 Task: In the Contact  Ariana_Allen@estee-lauder.com, Log Meeting with description: 'Attended a productive meeting with a potential customer to discuss their needs.'; Add date: '29 September, 2023', attach the document: Contract.pdf. Logged in from softage.1@softage.net
Action: Mouse moved to (81, 51)
Screenshot: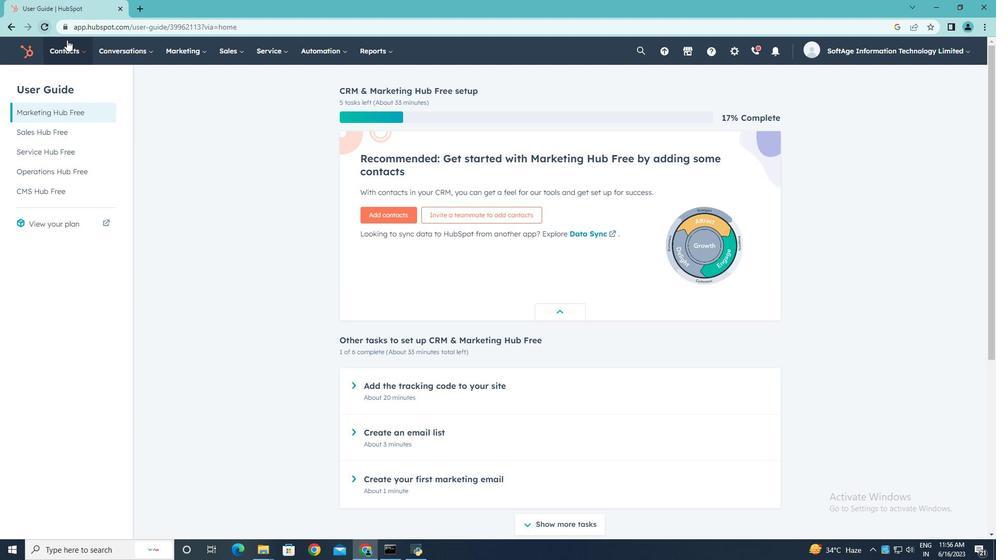 
Action: Mouse pressed left at (81, 51)
Screenshot: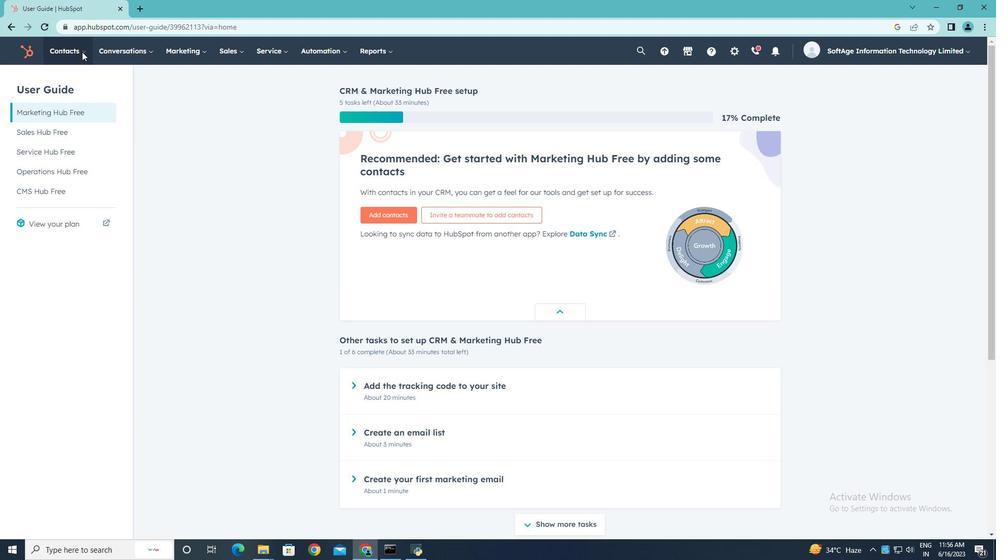 
Action: Mouse moved to (77, 81)
Screenshot: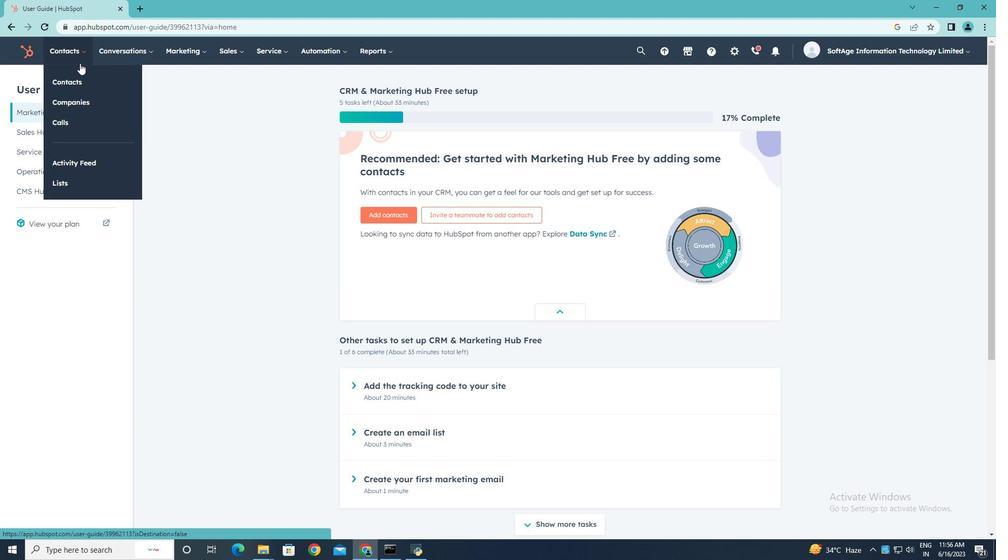 
Action: Mouse pressed left at (77, 81)
Screenshot: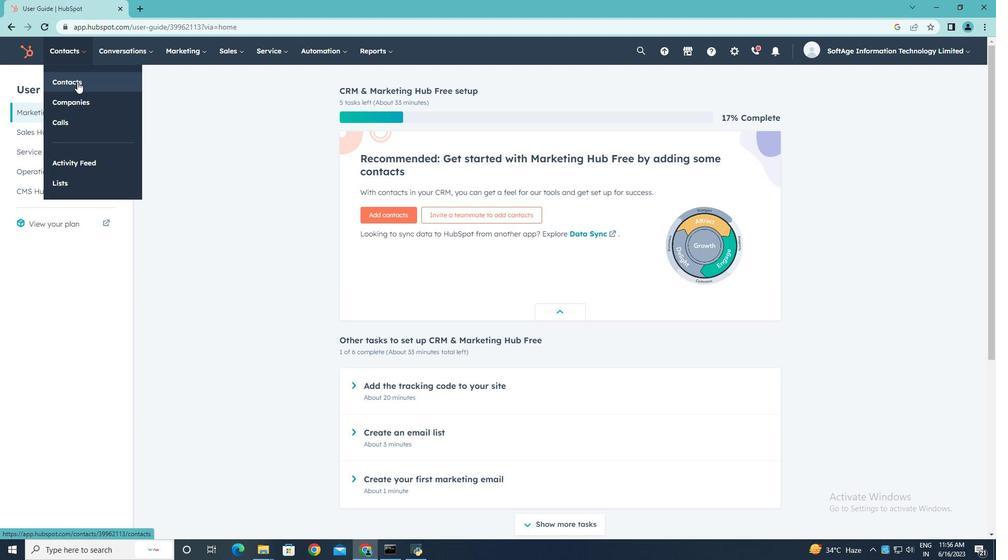 
Action: Mouse moved to (72, 167)
Screenshot: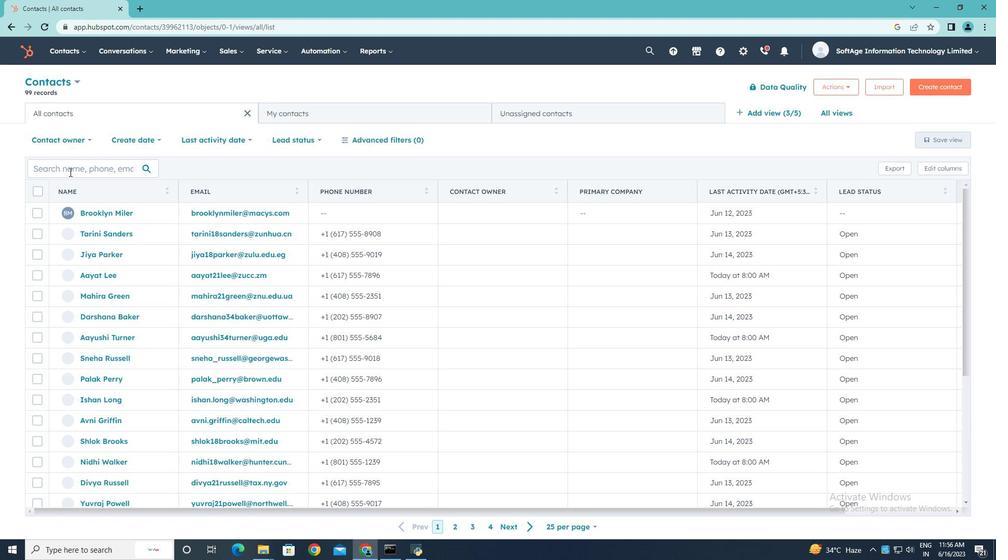 
Action: Mouse pressed left at (72, 167)
Screenshot: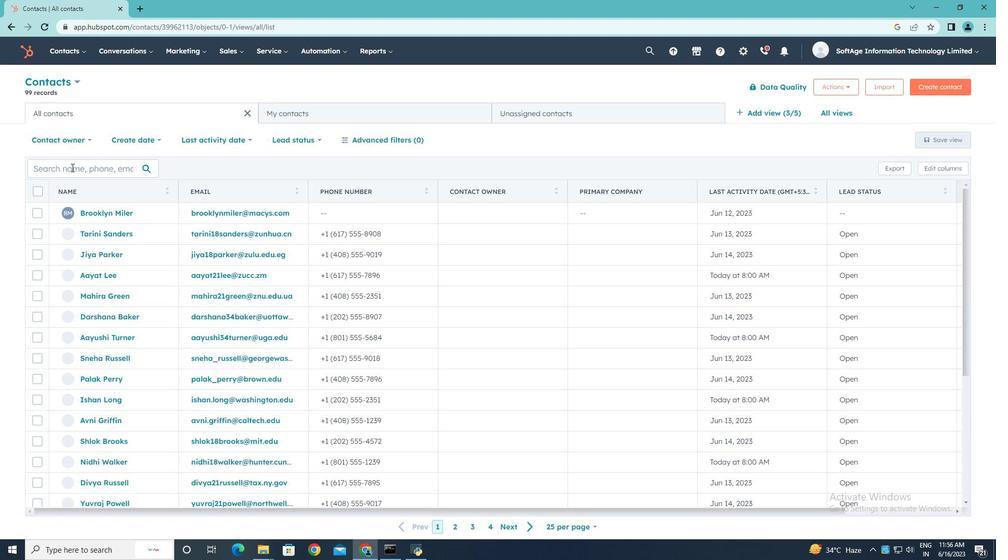 
Action: Key pressed <Key.shift>Ariana<Key.shift><Key.shift><Key.shift><Key.shift><Key.shift><Key.shift><Key.shift><Key.shift>_<Key.shift>Allen<Key.shift>@estee-lauder.com
Screenshot: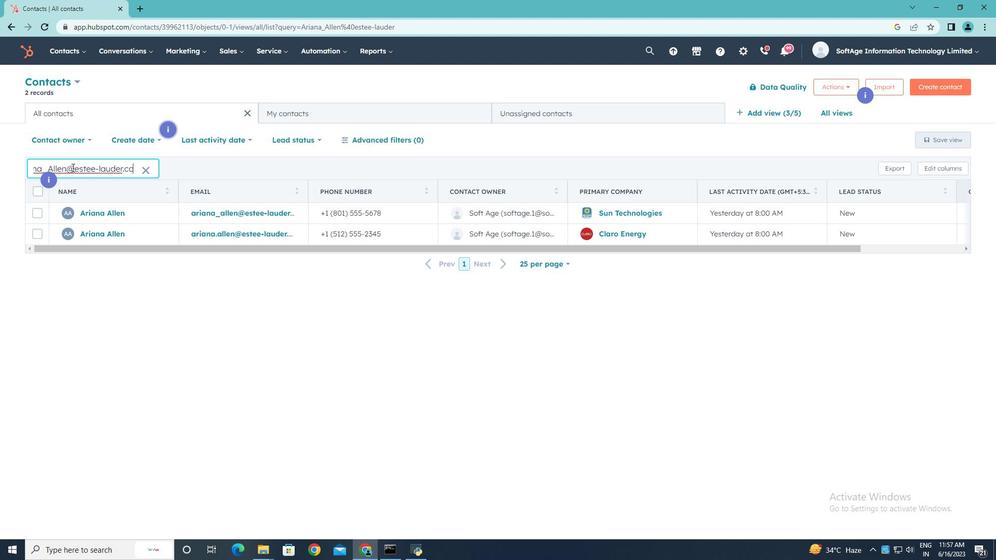
Action: Mouse moved to (92, 214)
Screenshot: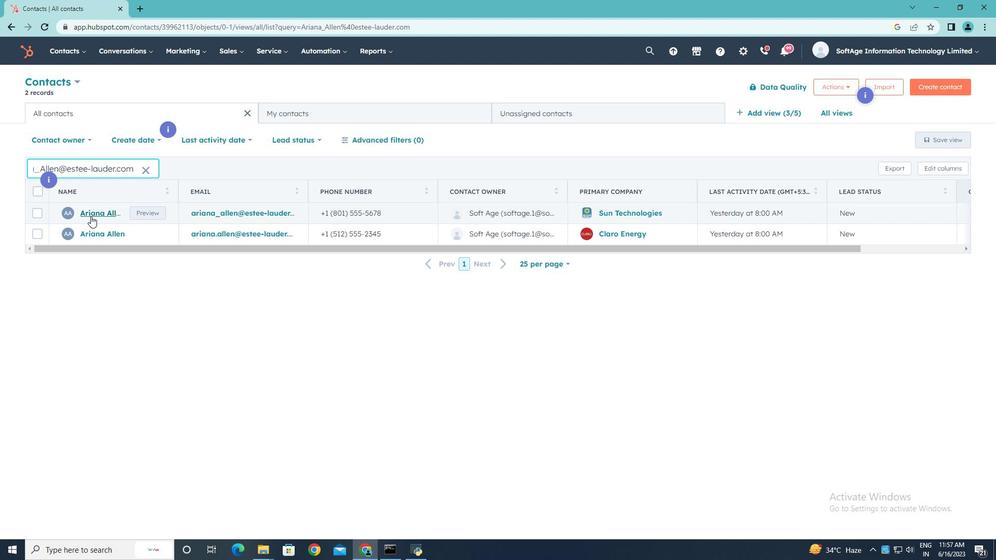 
Action: Mouse pressed left at (92, 214)
Screenshot: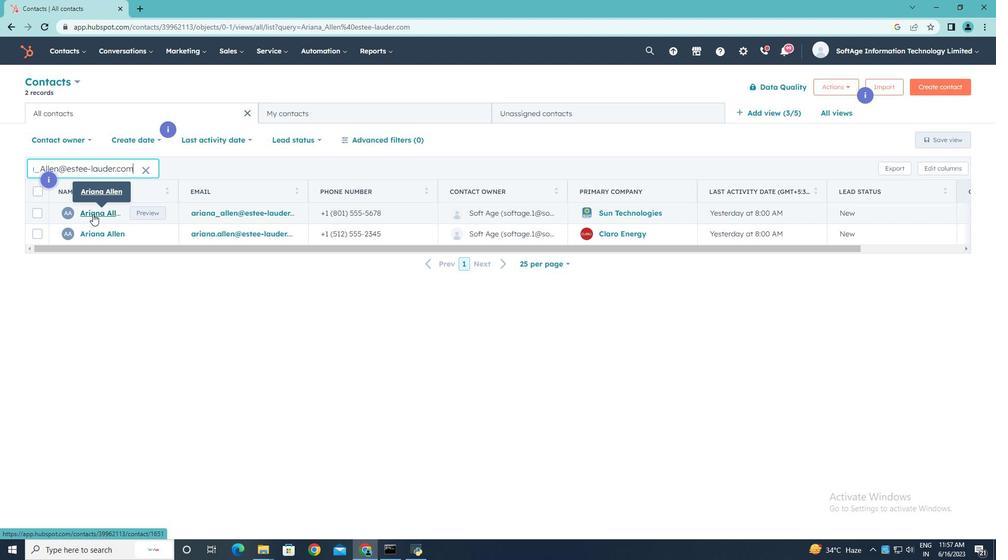 
Action: Mouse moved to (205, 178)
Screenshot: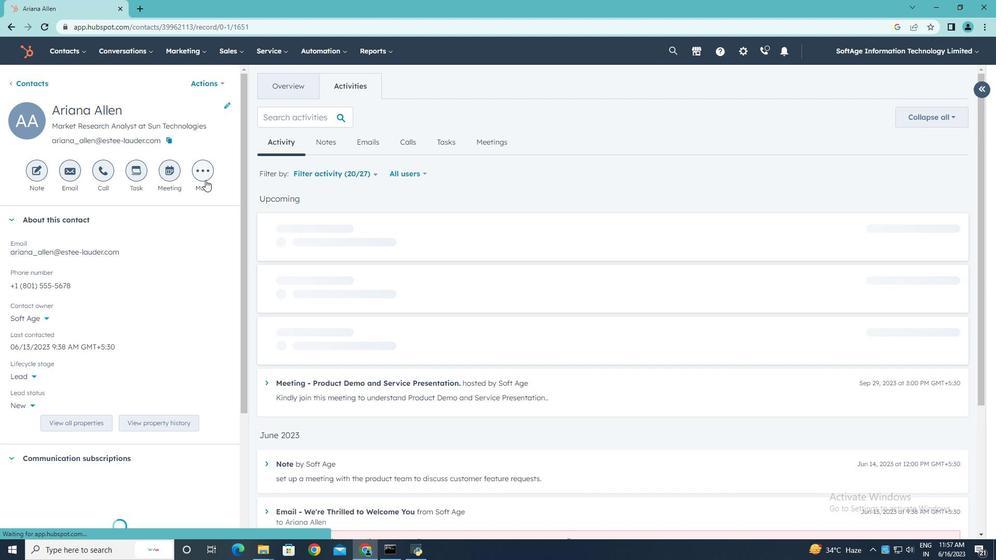 
Action: Mouse pressed left at (205, 178)
Screenshot: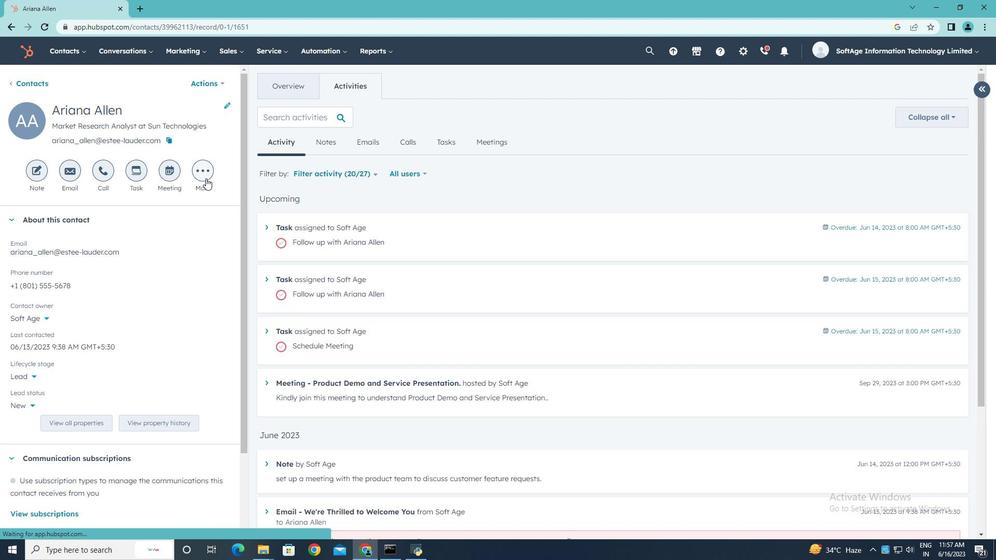 
Action: Mouse moved to (193, 281)
Screenshot: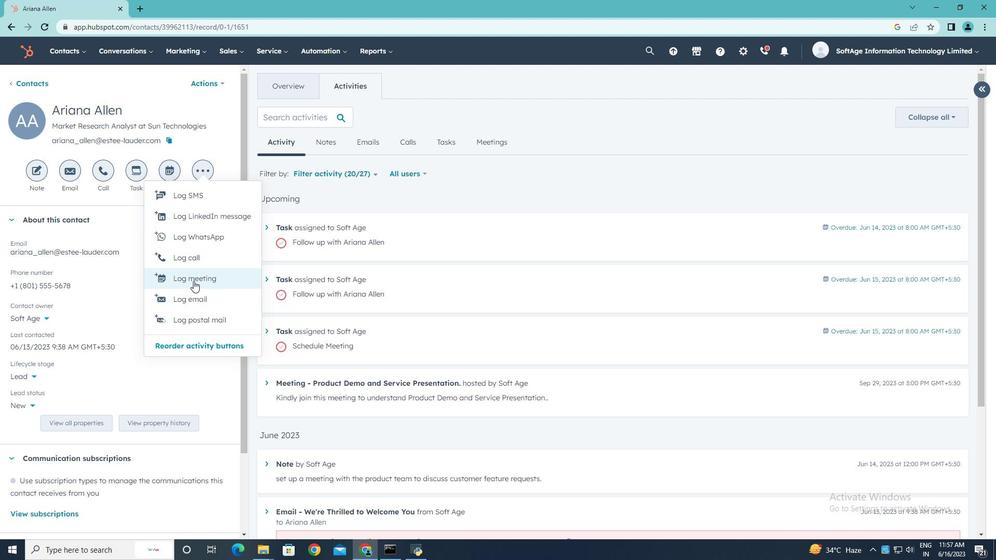 
Action: Mouse pressed left at (193, 281)
Screenshot: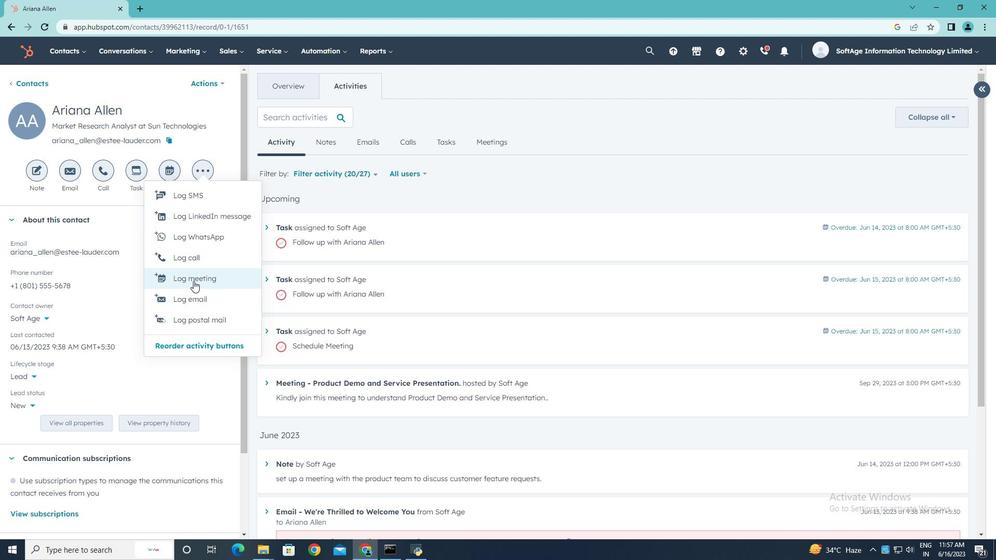 
Action: Key pressed <Key.shift>Attended<Key.space>a<Key.space><Key.shift>P<Key.backspace>productive<Key.space>meeting<Key.space>with<Key.space>a<Key.space>potential<Key.space>customer<Key.space>to<Key.space>discuss<Key.space>their<Key.space>needs.
Screenshot: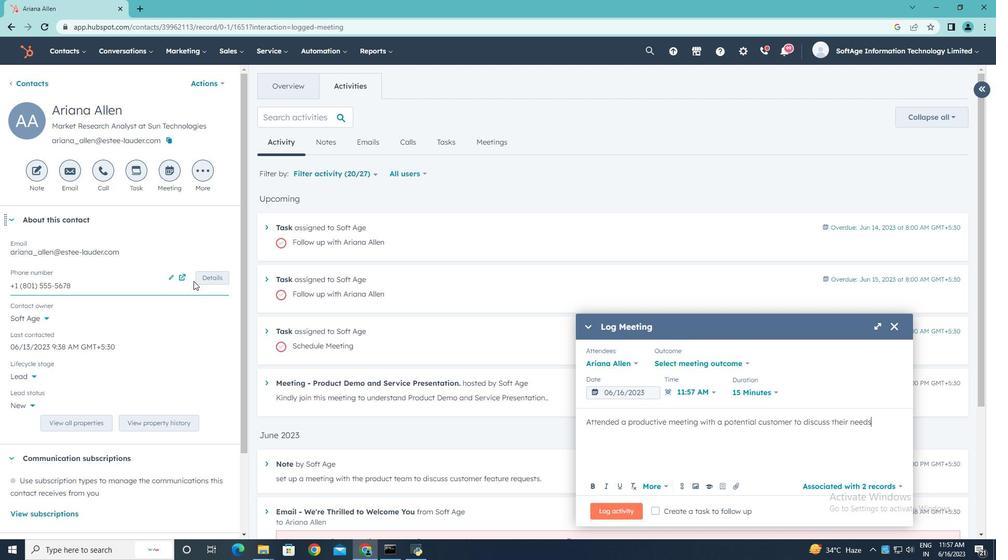 
Action: Mouse moved to (654, 392)
Screenshot: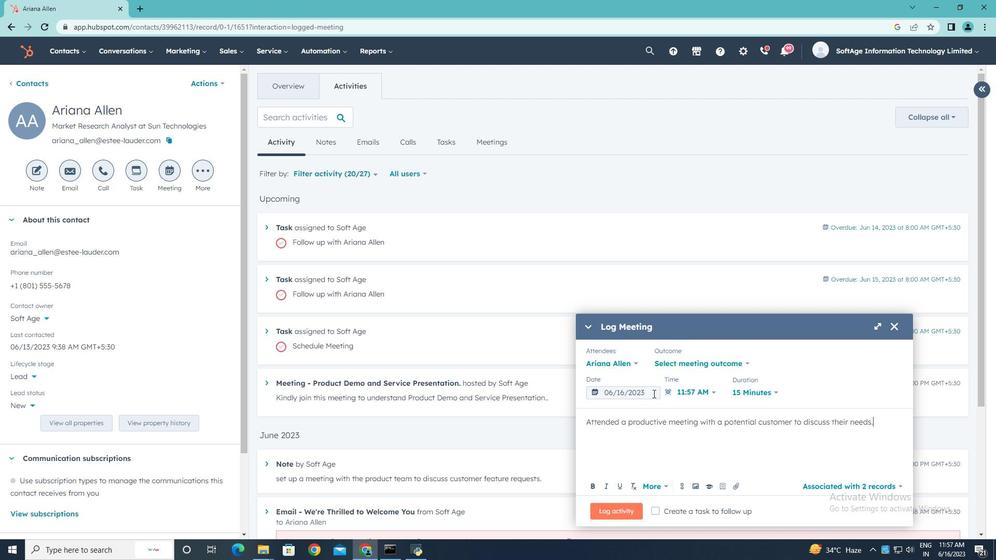 
Action: Mouse pressed left at (654, 392)
Screenshot: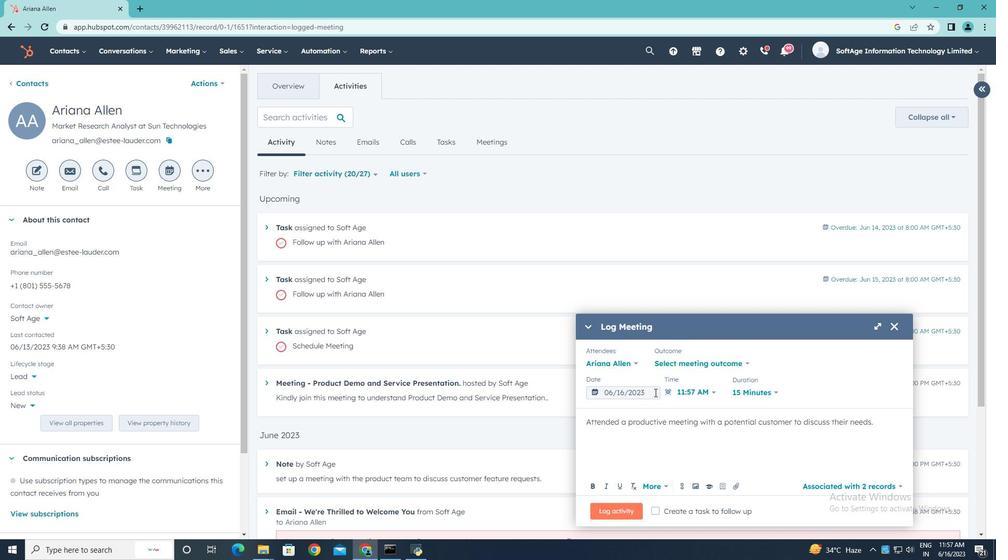 
Action: Mouse moved to (721, 225)
Screenshot: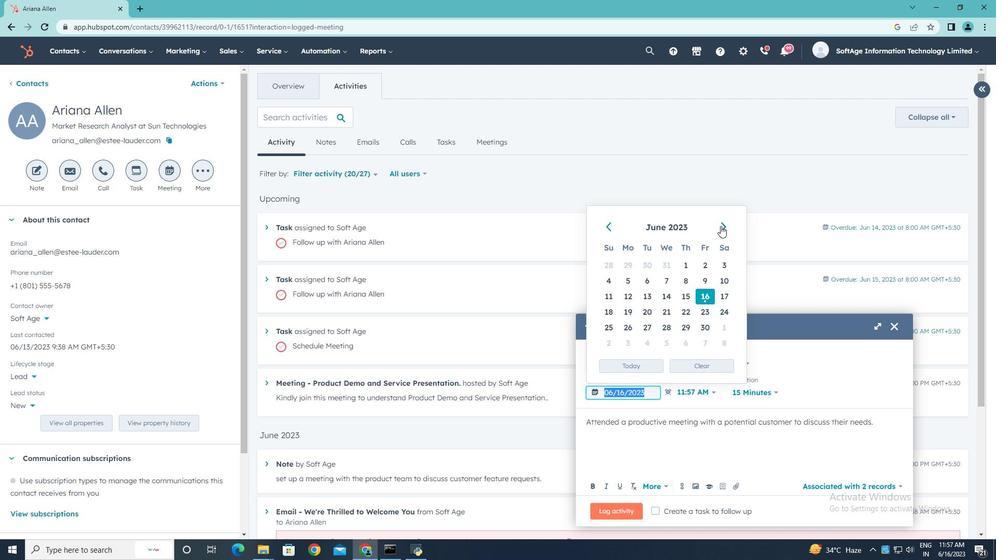 
Action: Mouse pressed left at (721, 225)
Screenshot: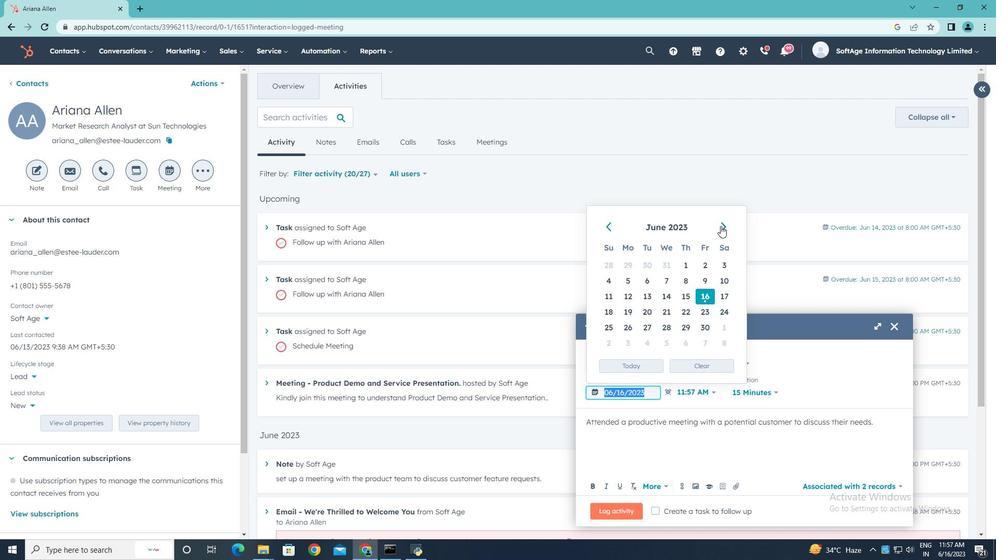 
Action: Mouse moved to (721, 225)
Screenshot: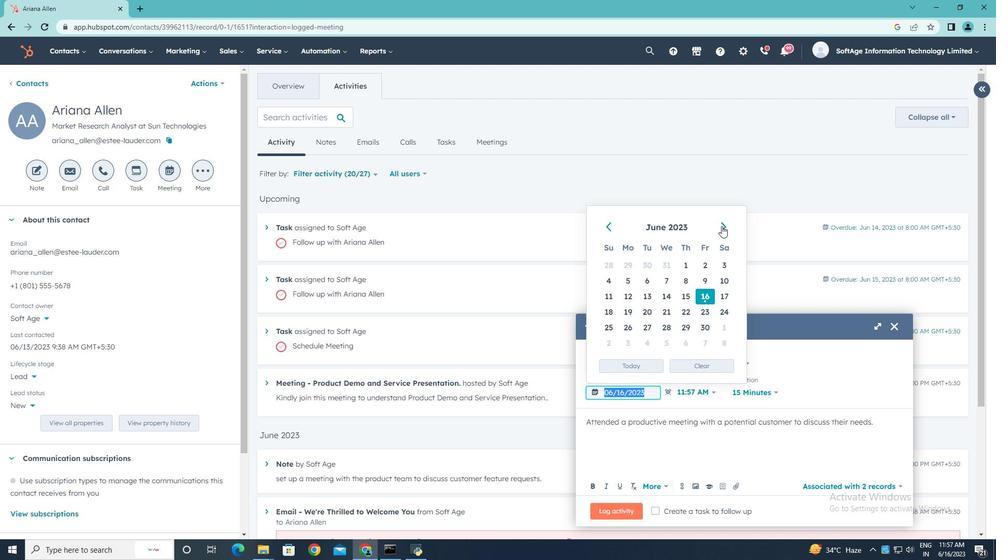 
Action: Mouse pressed left at (721, 225)
Screenshot: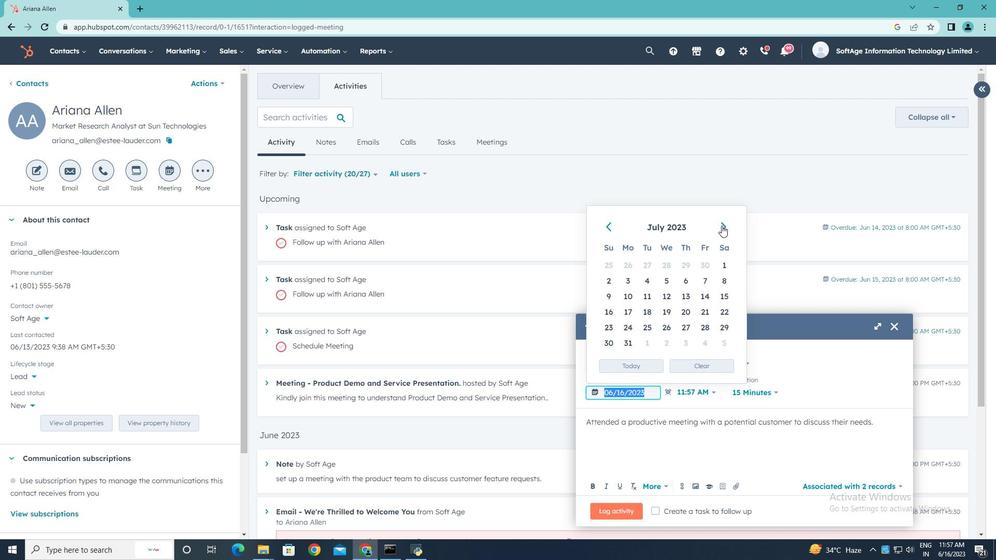 
Action: Mouse pressed left at (721, 225)
Screenshot: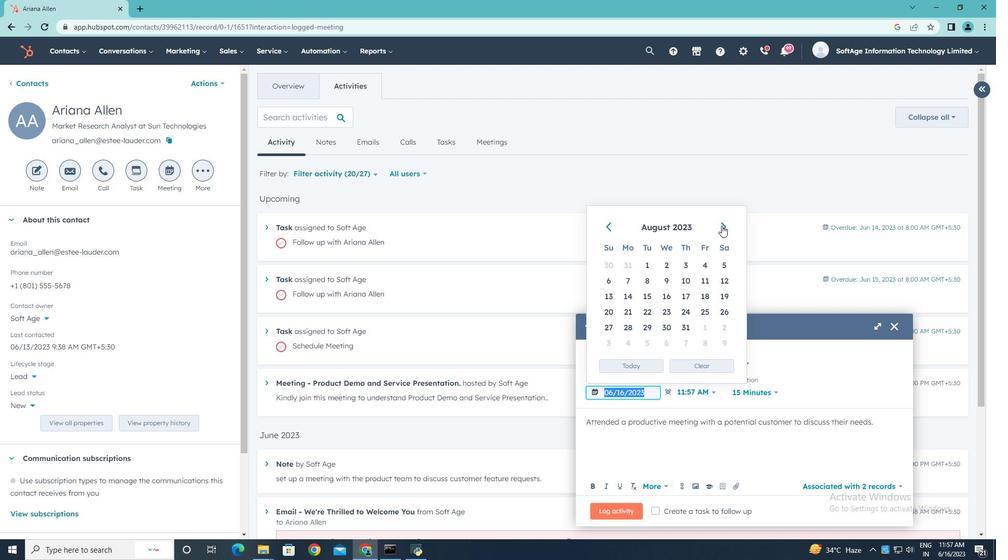 
Action: Mouse moved to (704, 327)
Screenshot: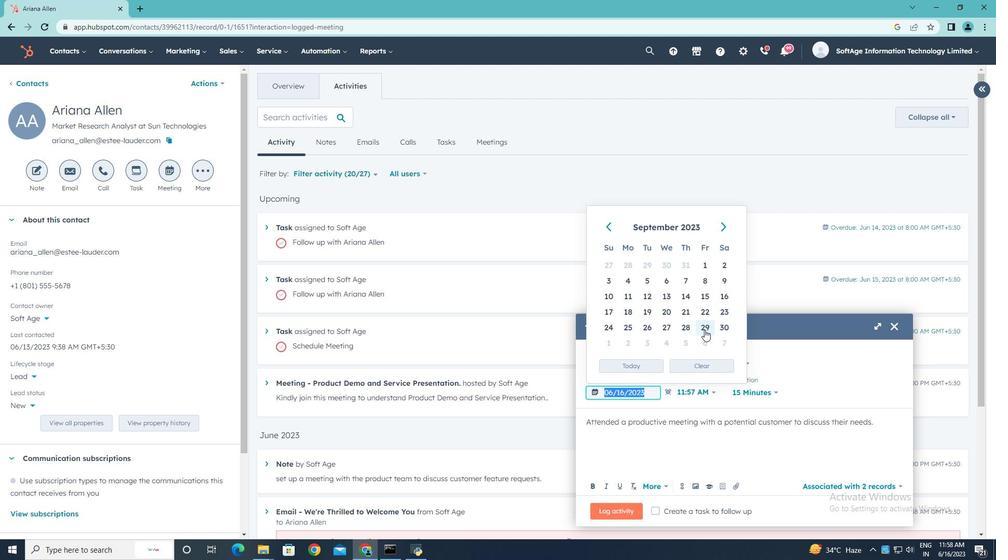 
Action: Mouse pressed left at (704, 327)
Screenshot: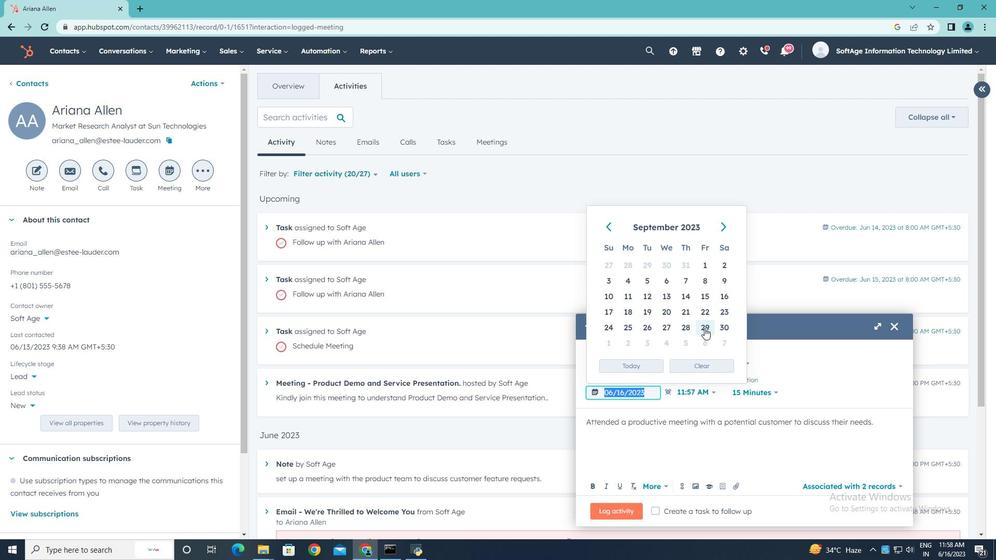 
Action: Mouse moved to (736, 488)
Screenshot: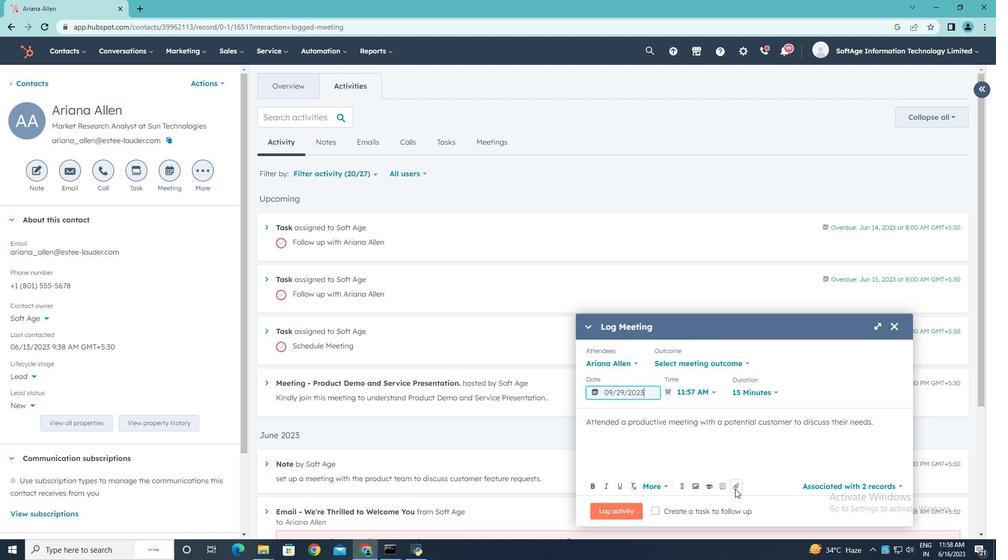 
Action: Mouse pressed left at (736, 488)
Screenshot: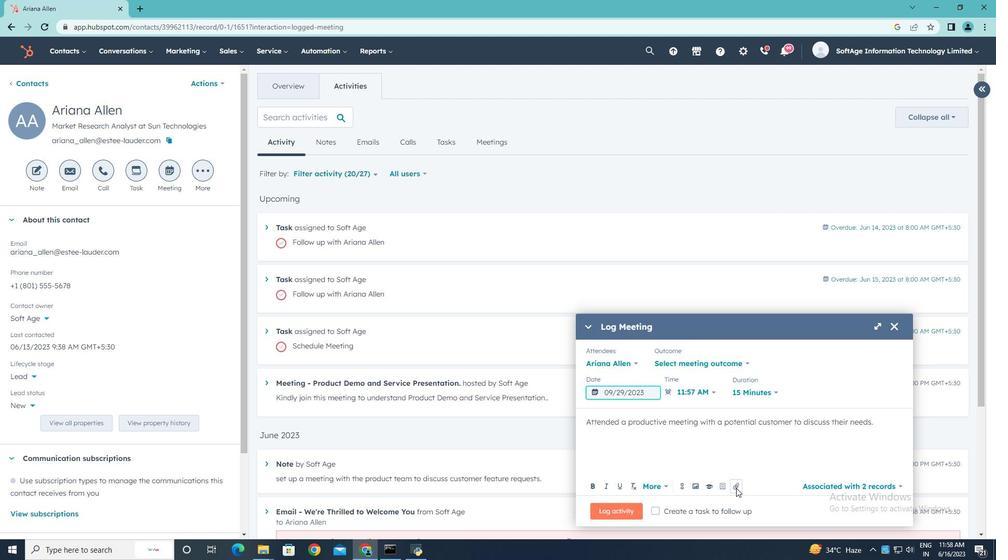 
Action: Mouse moved to (741, 461)
Screenshot: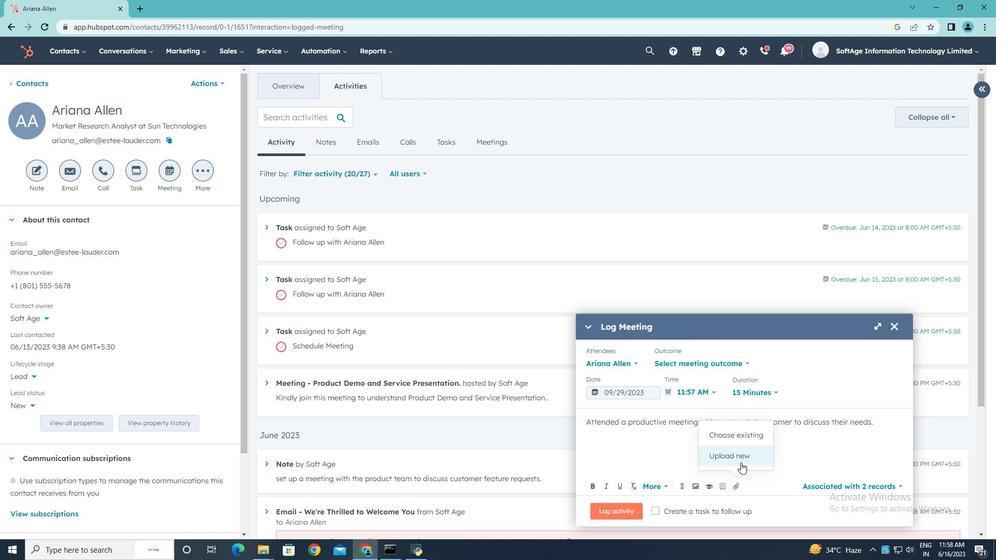 
Action: Mouse pressed left at (741, 461)
Screenshot: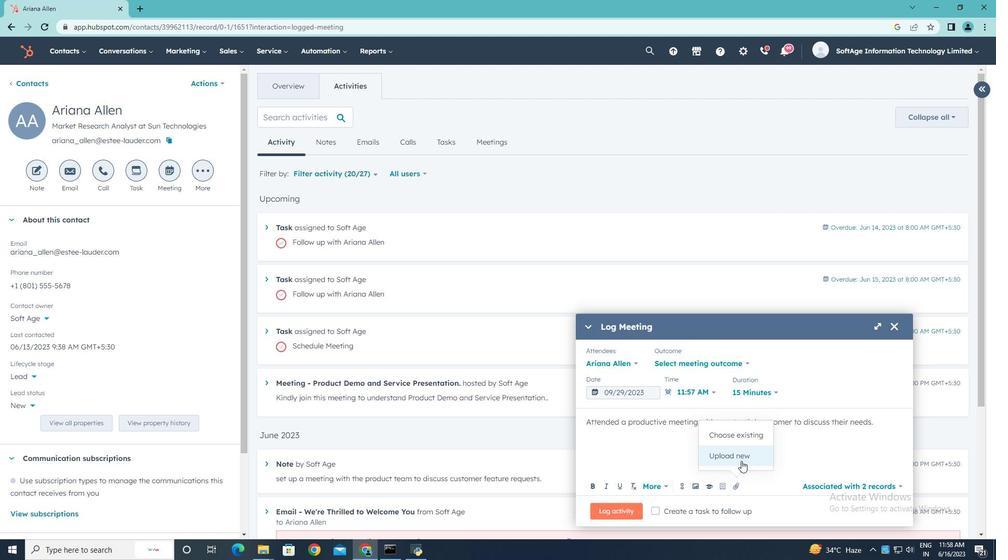 
Action: Mouse moved to (258, 106)
Screenshot: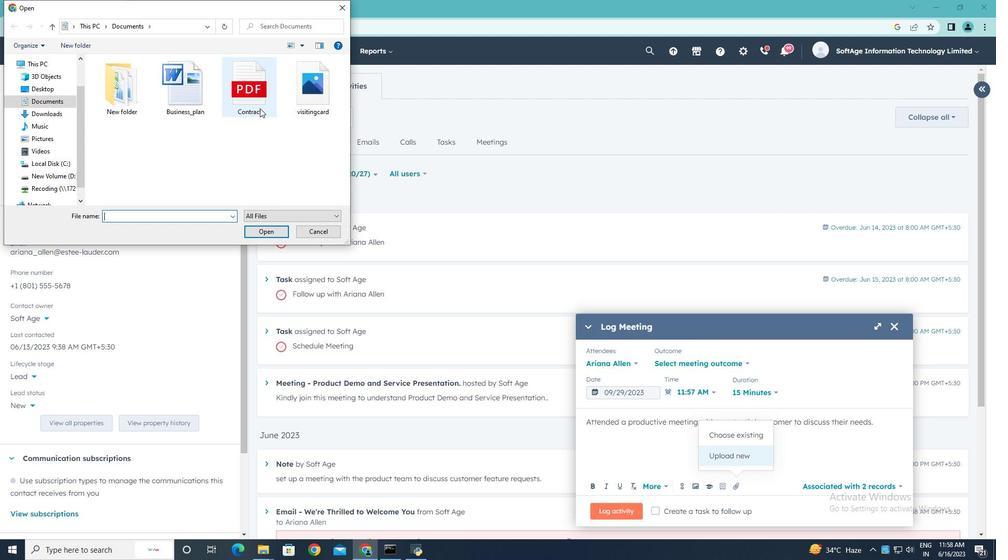 
Action: Mouse pressed left at (258, 106)
Screenshot: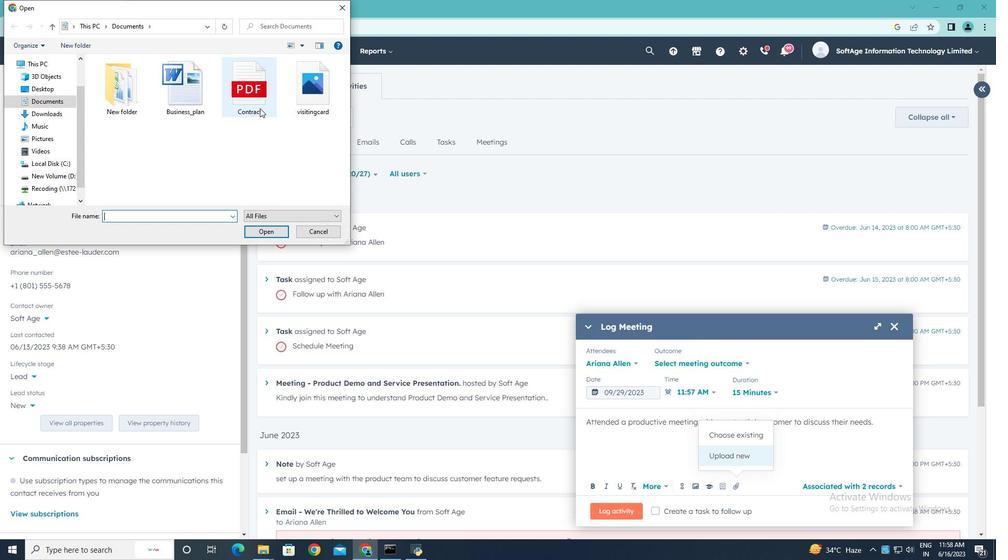 
Action: Mouse moved to (271, 229)
Screenshot: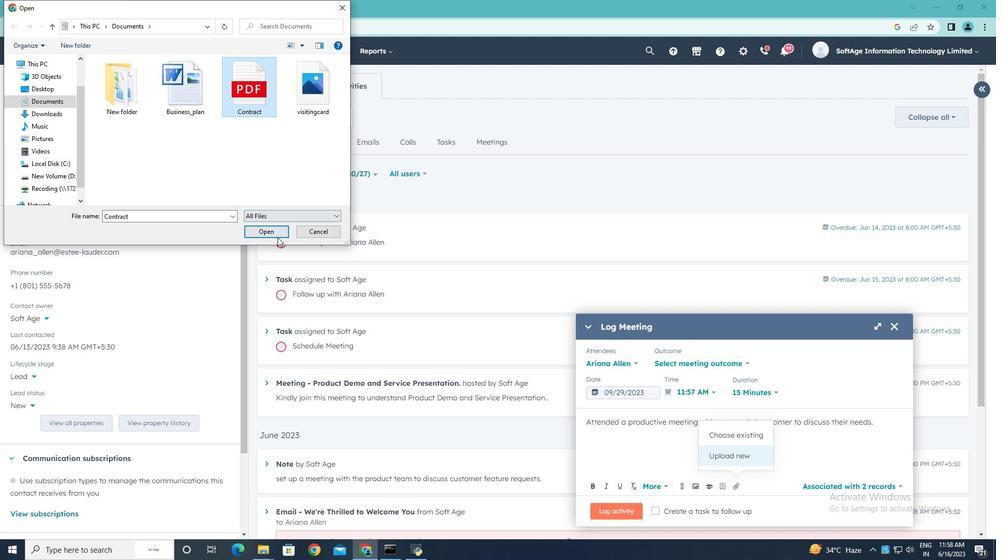 
Action: Mouse pressed left at (271, 229)
Screenshot: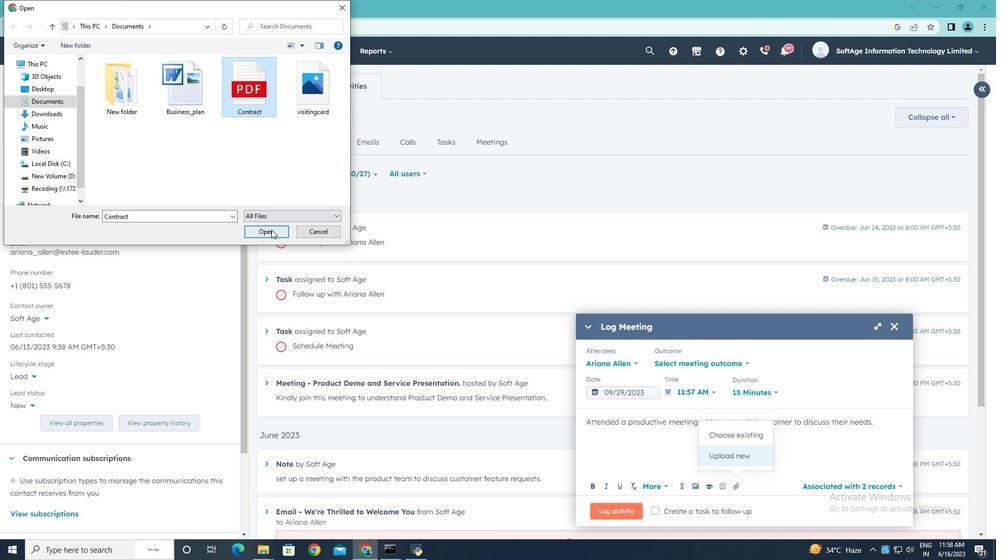 
Action: Mouse moved to (611, 513)
Screenshot: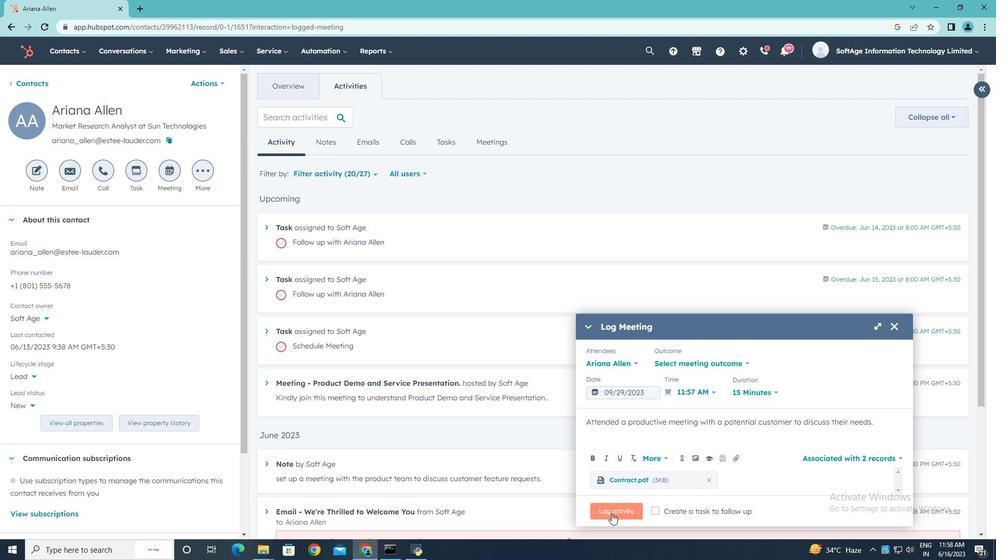 
Action: Mouse pressed left at (611, 513)
Screenshot: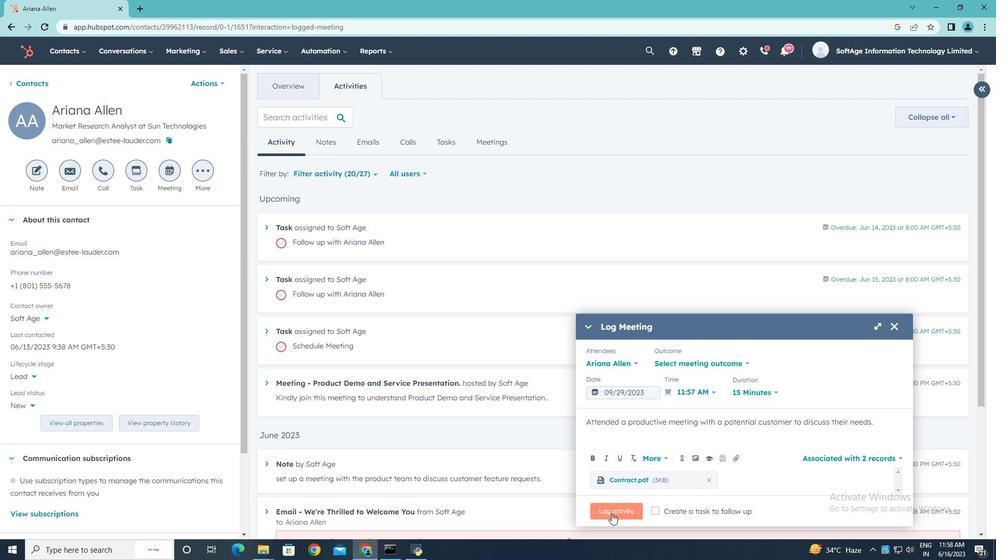
